 Task: Add a condition where "Hours since ticket status pending user verification Less than Forty" in pending tickets.
Action: Mouse moved to (113, 397)
Screenshot: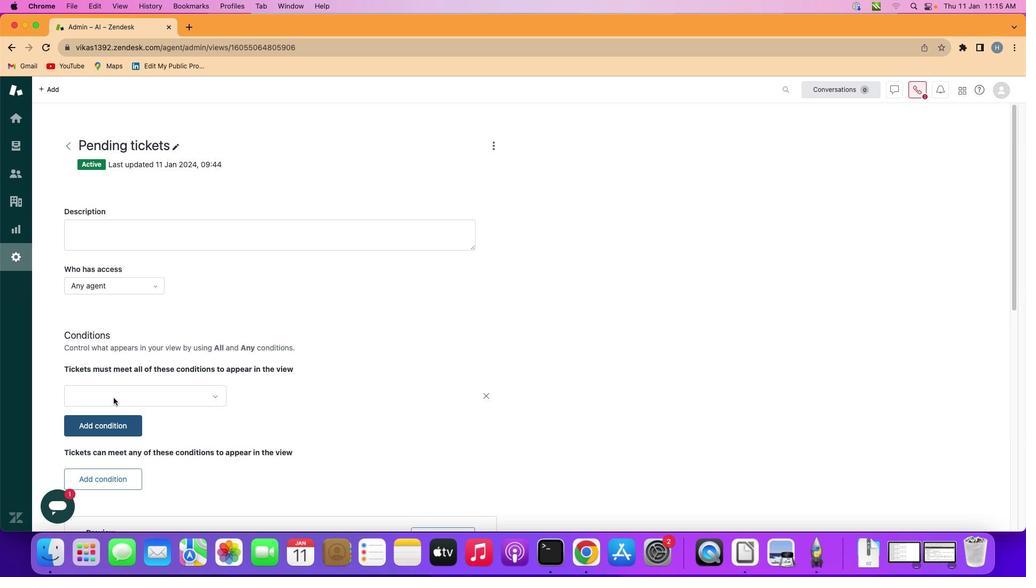 
Action: Mouse pressed left at (113, 397)
Screenshot: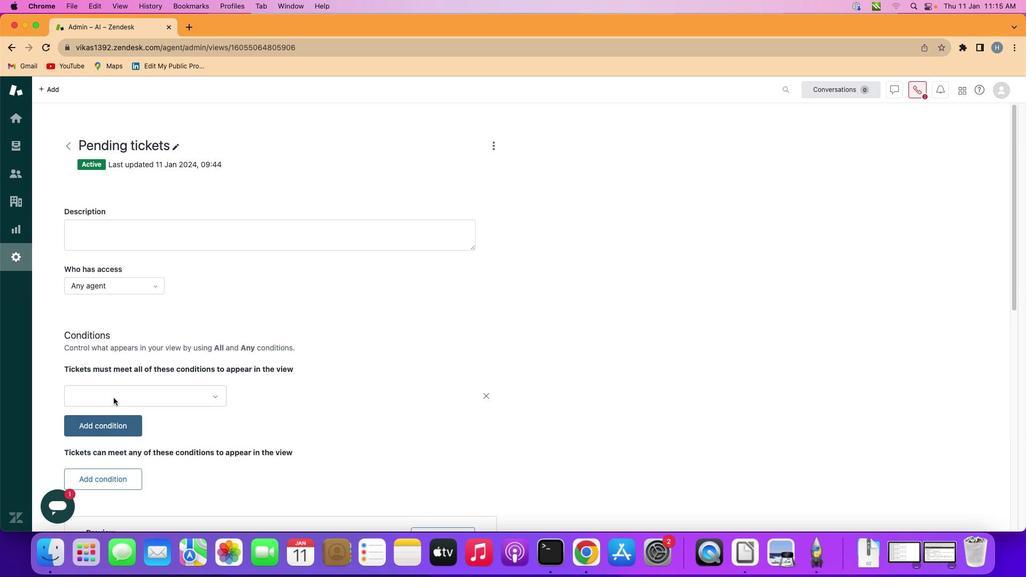 
Action: Mouse moved to (158, 396)
Screenshot: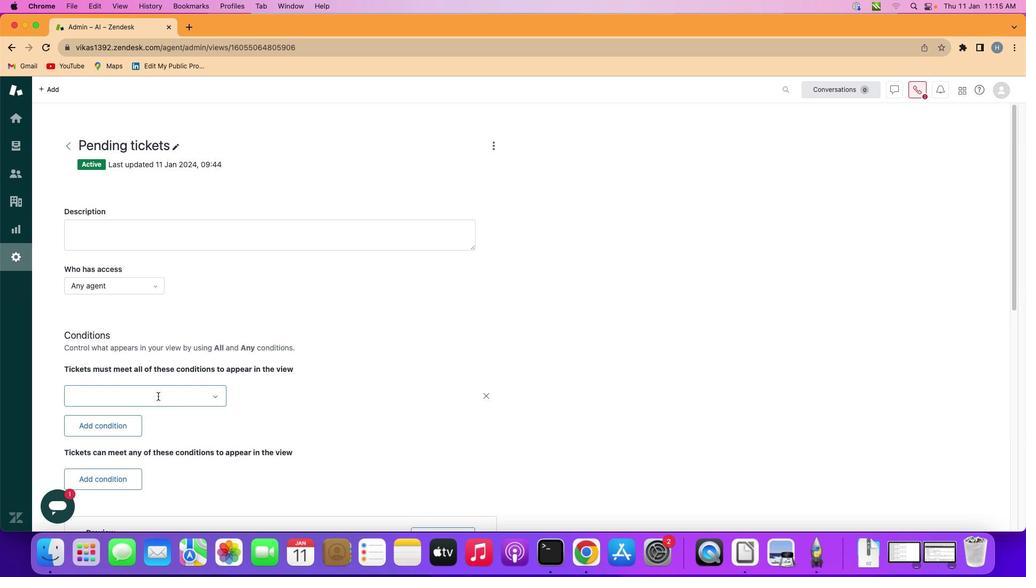 
Action: Mouse pressed left at (158, 396)
Screenshot: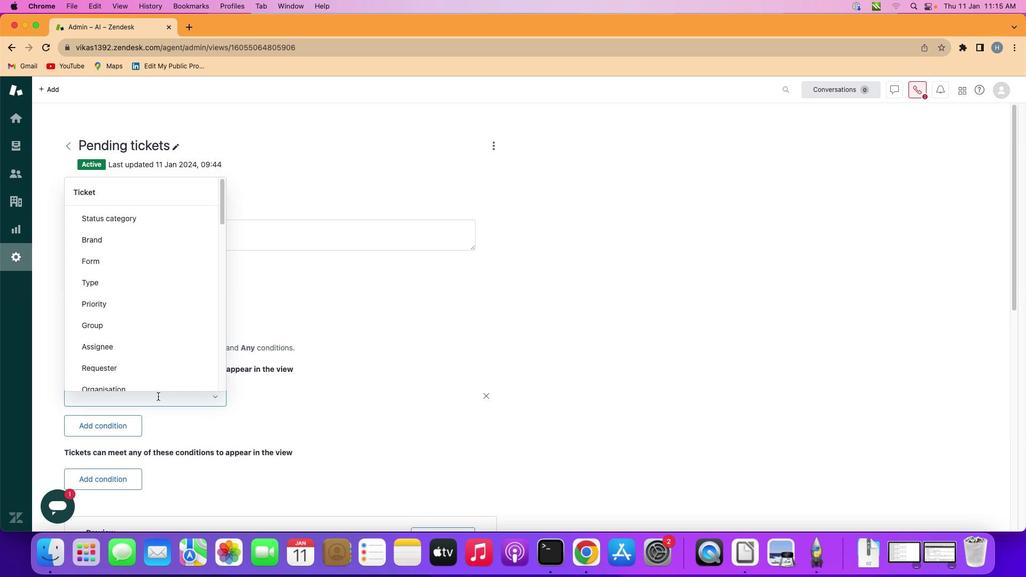 
Action: Mouse moved to (169, 297)
Screenshot: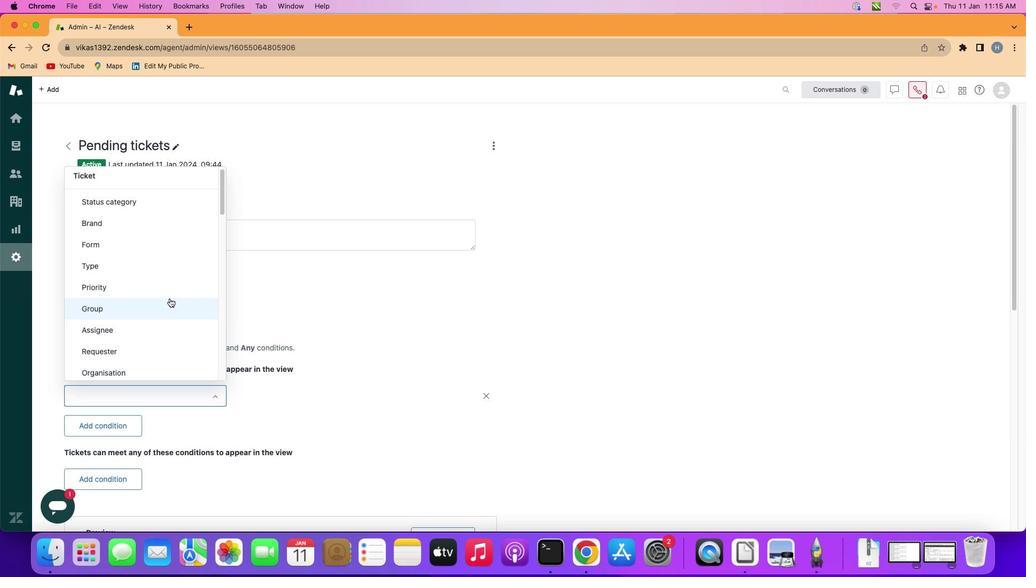 
Action: Mouse scrolled (169, 297) with delta (0, 0)
Screenshot: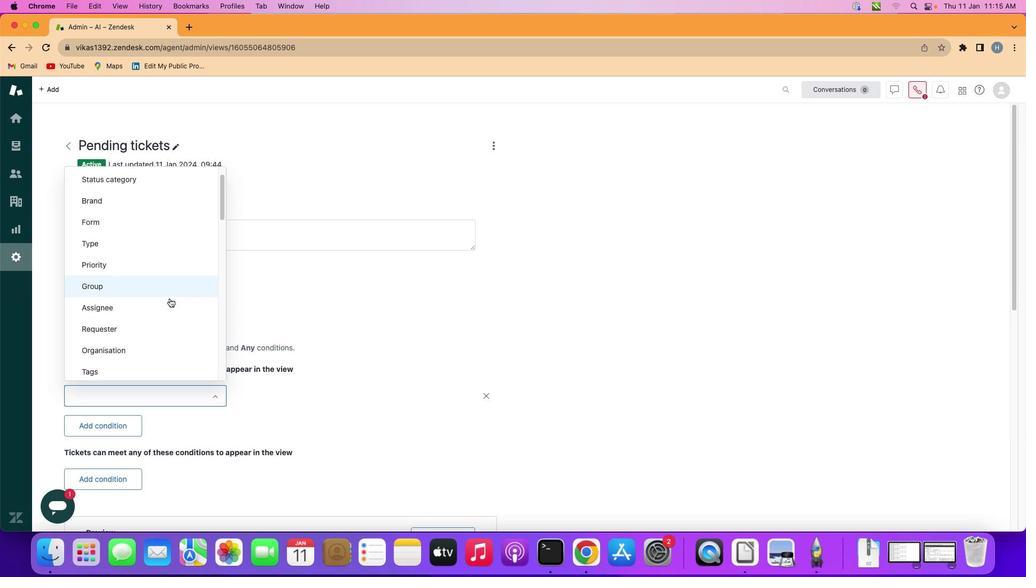 
Action: Mouse scrolled (169, 297) with delta (0, 0)
Screenshot: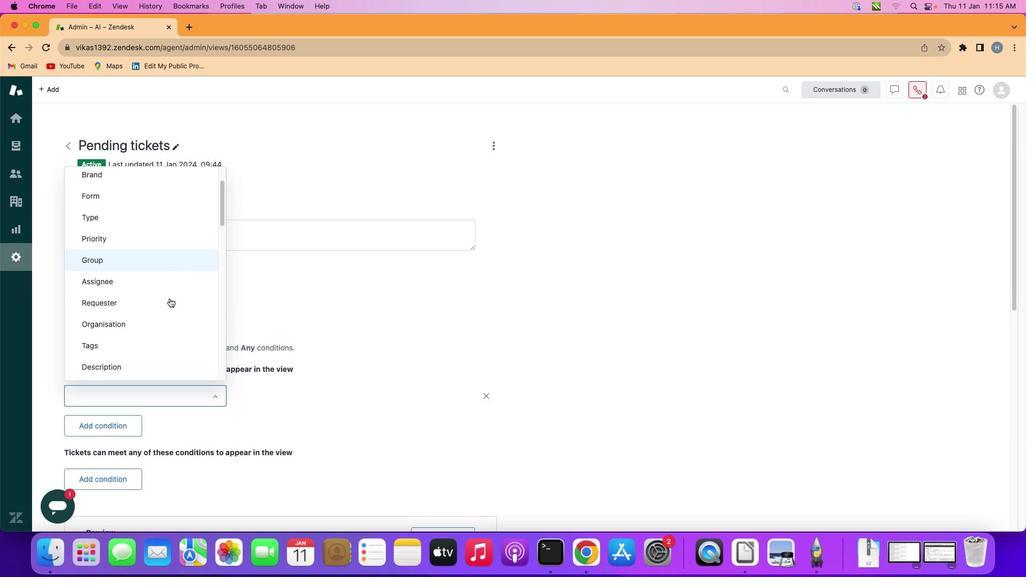 
Action: Mouse moved to (169, 298)
Screenshot: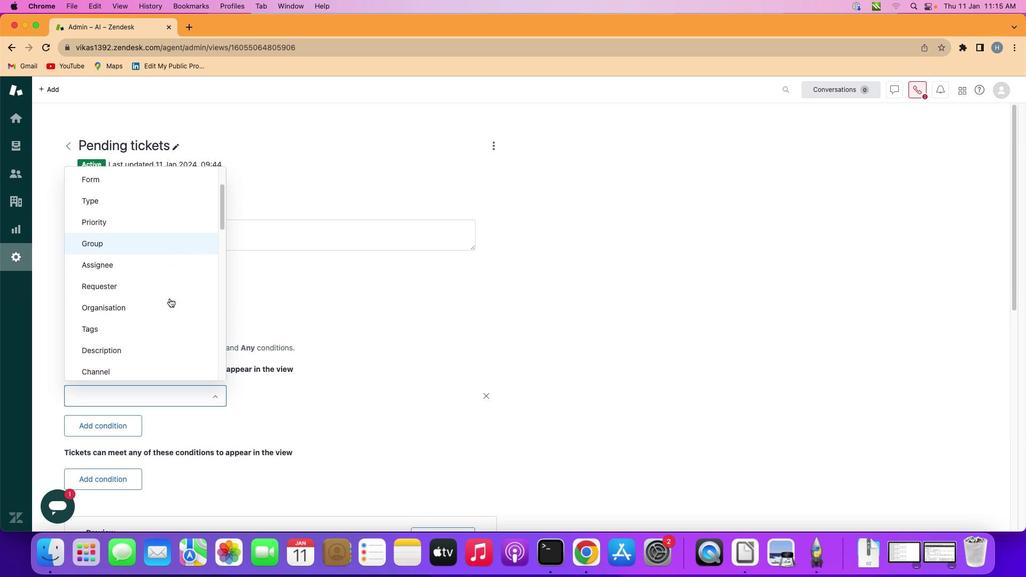 
Action: Mouse scrolled (169, 298) with delta (0, -1)
Screenshot: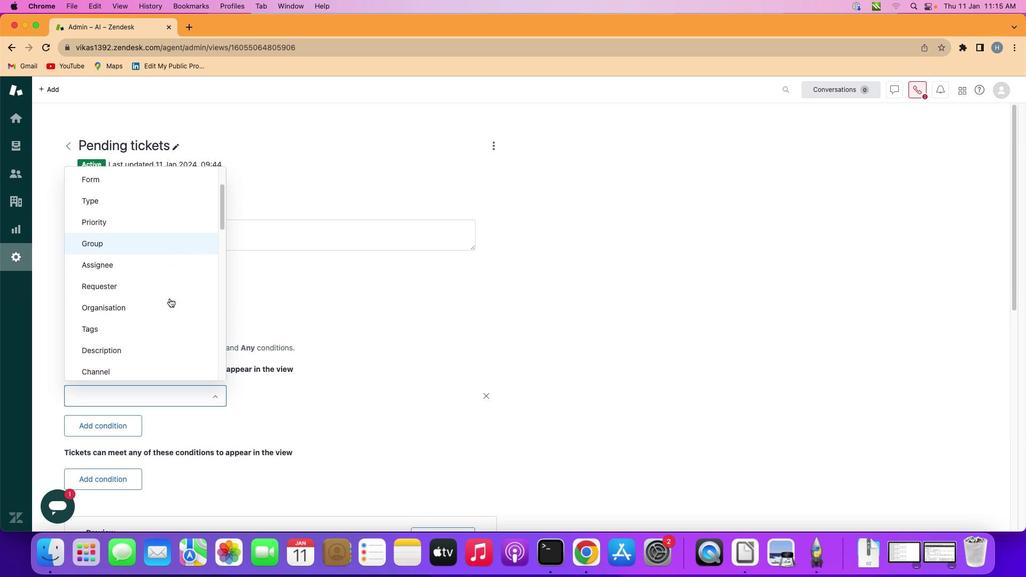 
Action: Mouse moved to (169, 298)
Screenshot: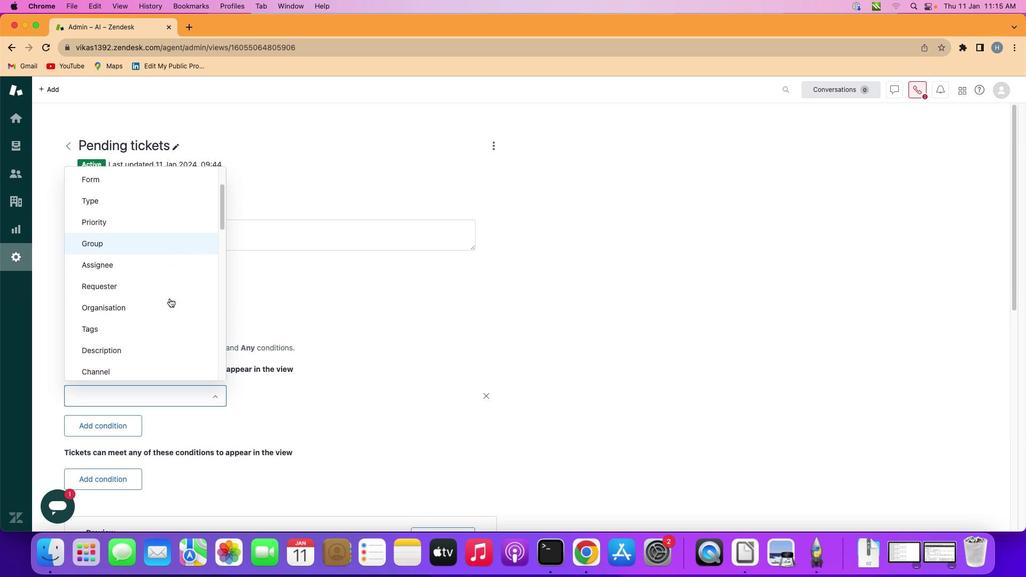 
Action: Mouse scrolled (169, 298) with delta (0, 2)
Screenshot: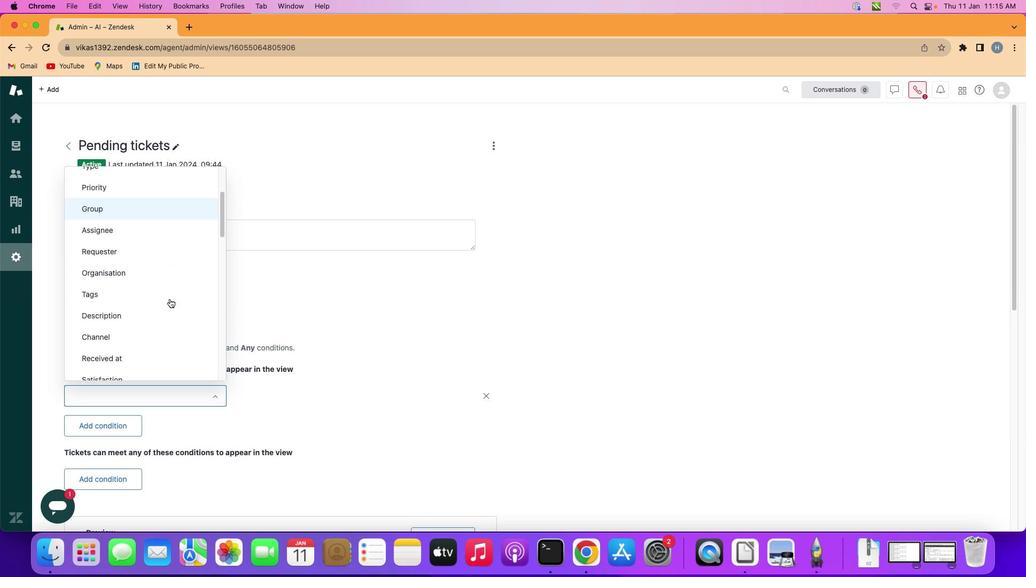 
Action: Mouse moved to (169, 298)
Screenshot: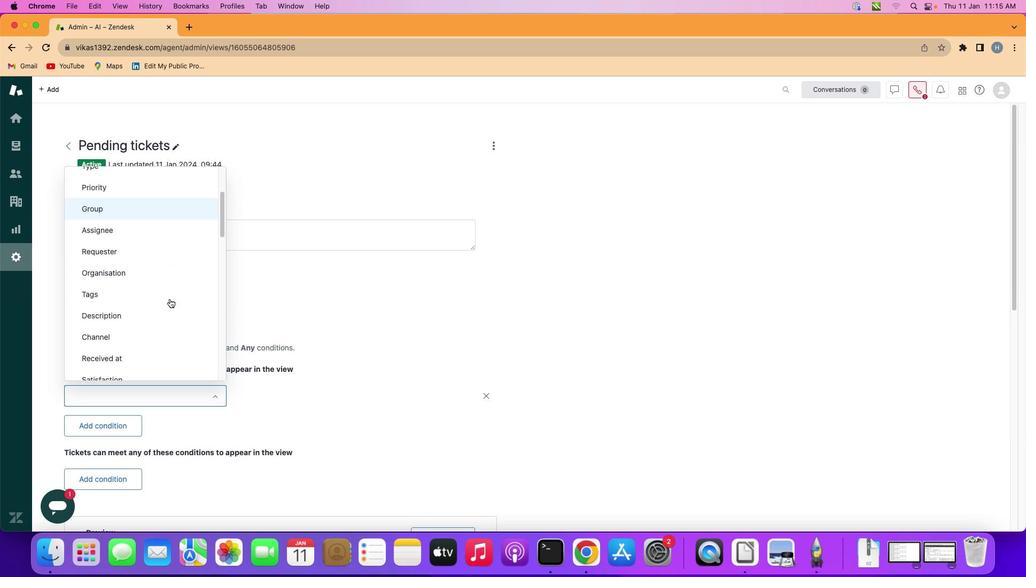 
Action: Mouse scrolled (169, 298) with delta (0, -1)
Screenshot: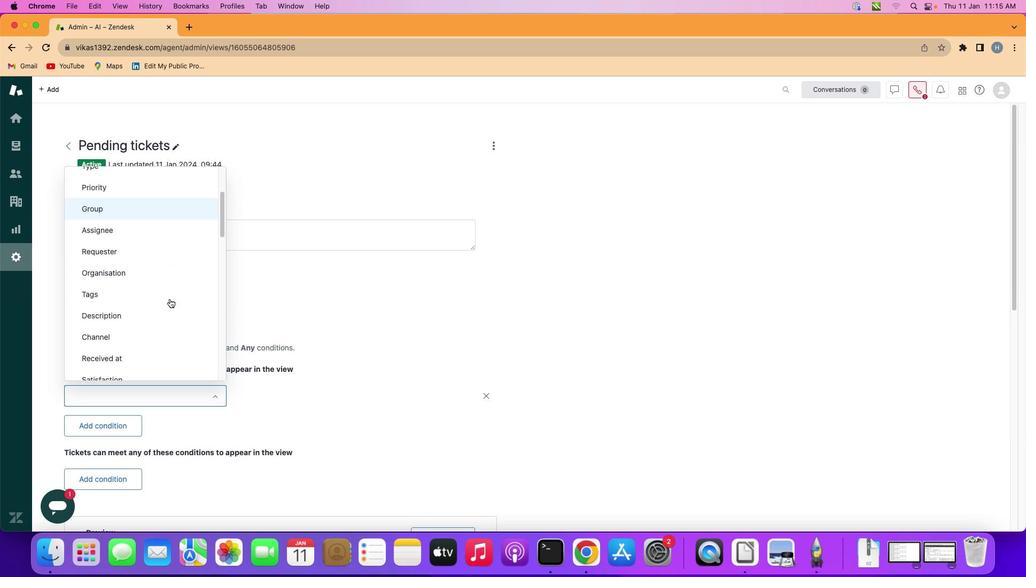 
Action: Mouse scrolled (169, 298) with delta (0, -1)
Screenshot: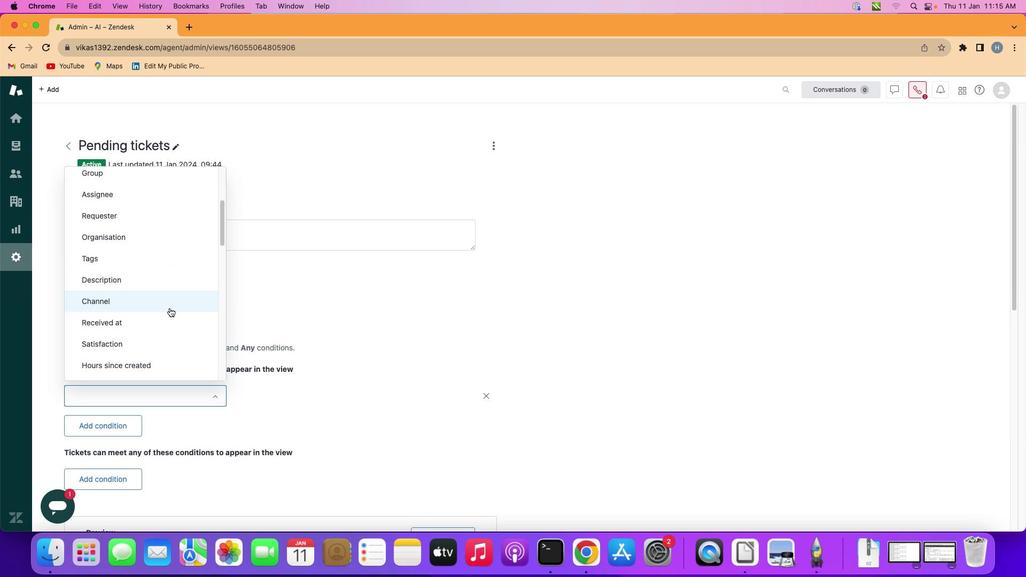 
Action: Mouse moved to (169, 310)
Screenshot: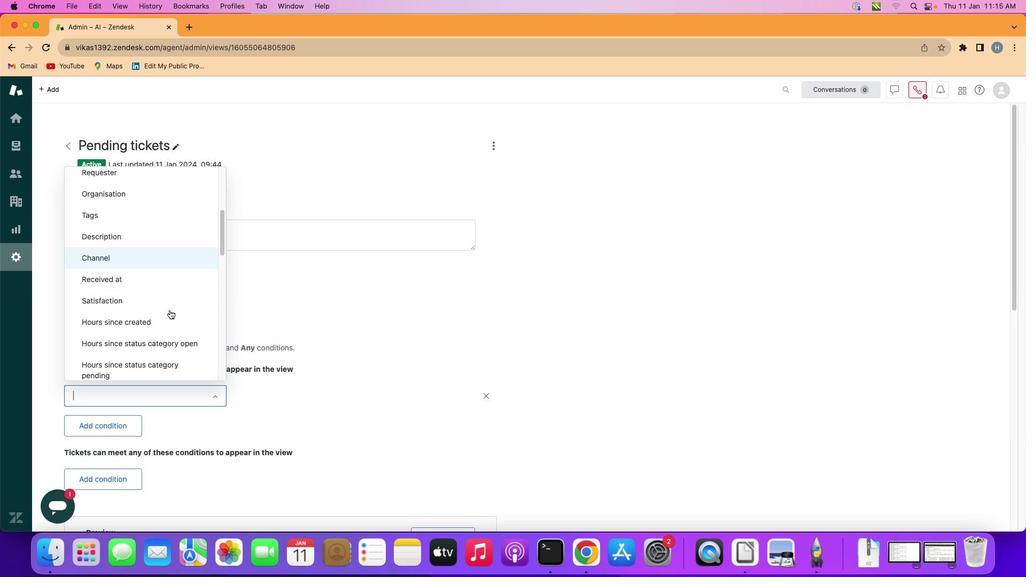 
Action: Mouse scrolled (169, 310) with delta (0, 0)
Screenshot: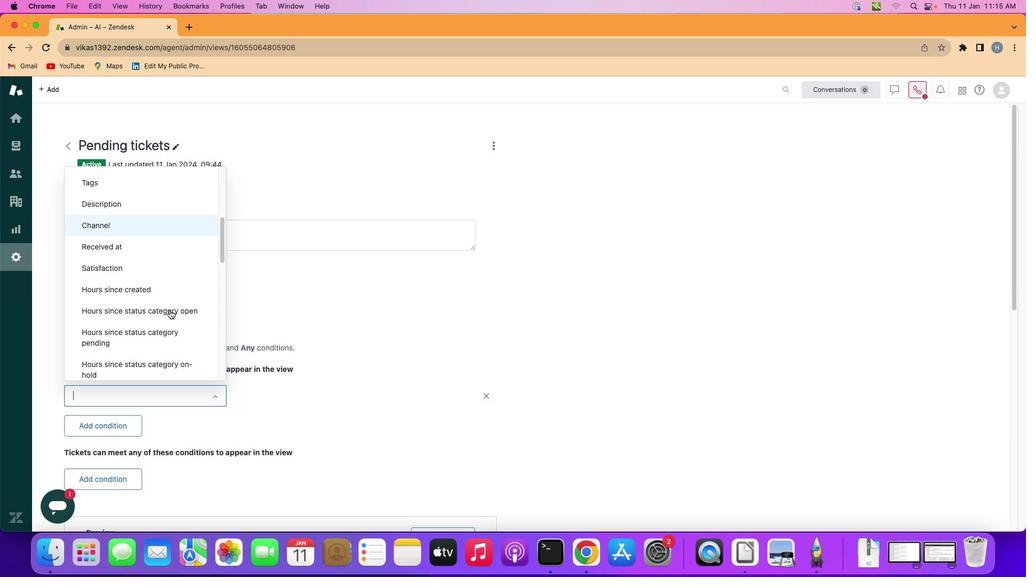 
Action: Mouse scrolled (169, 310) with delta (0, 0)
Screenshot: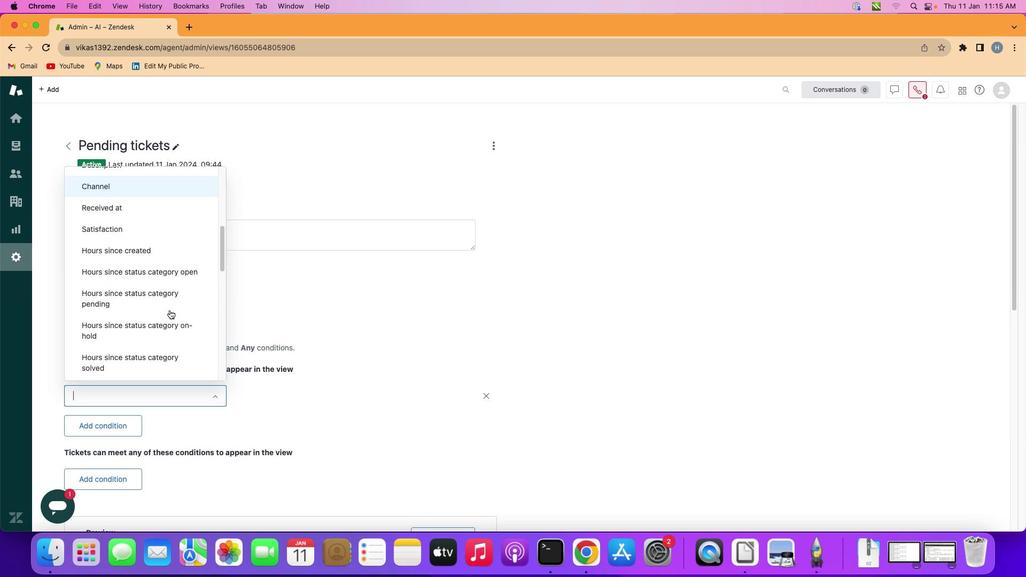 
Action: Mouse scrolled (169, 310) with delta (0, -1)
Screenshot: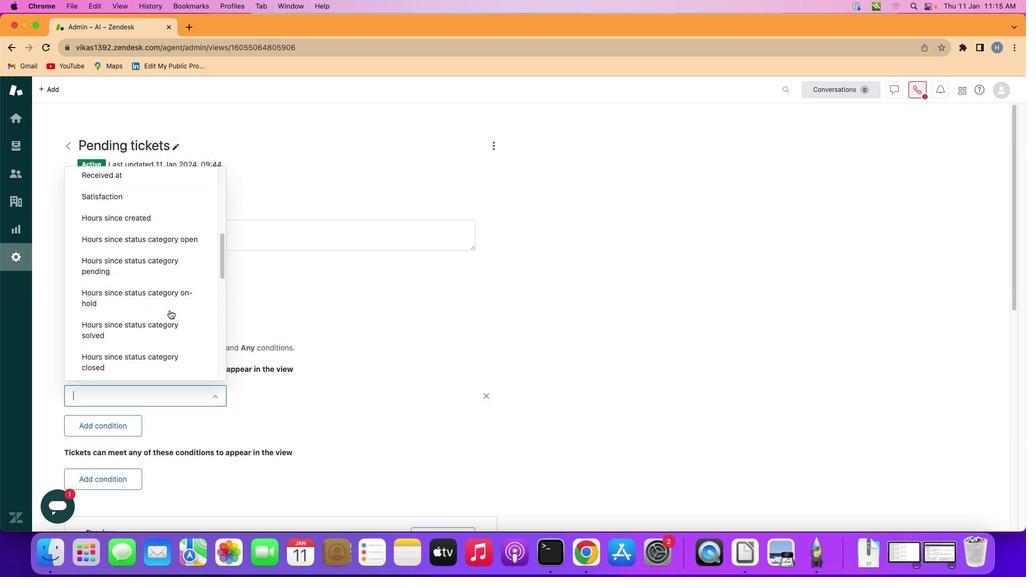 
Action: Mouse scrolled (169, 310) with delta (0, -1)
Screenshot: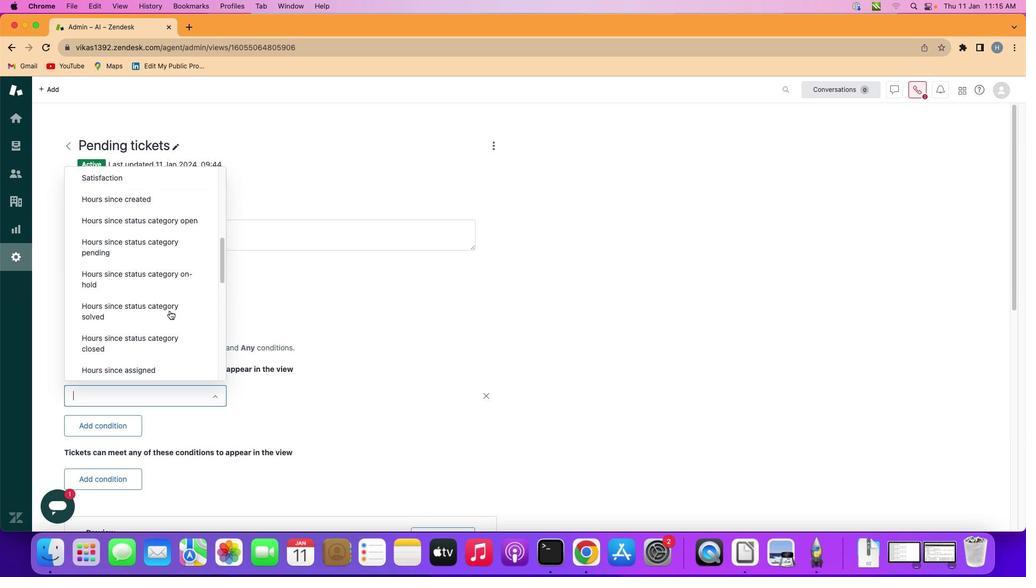 
Action: Mouse moved to (170, 310)
Screenshot: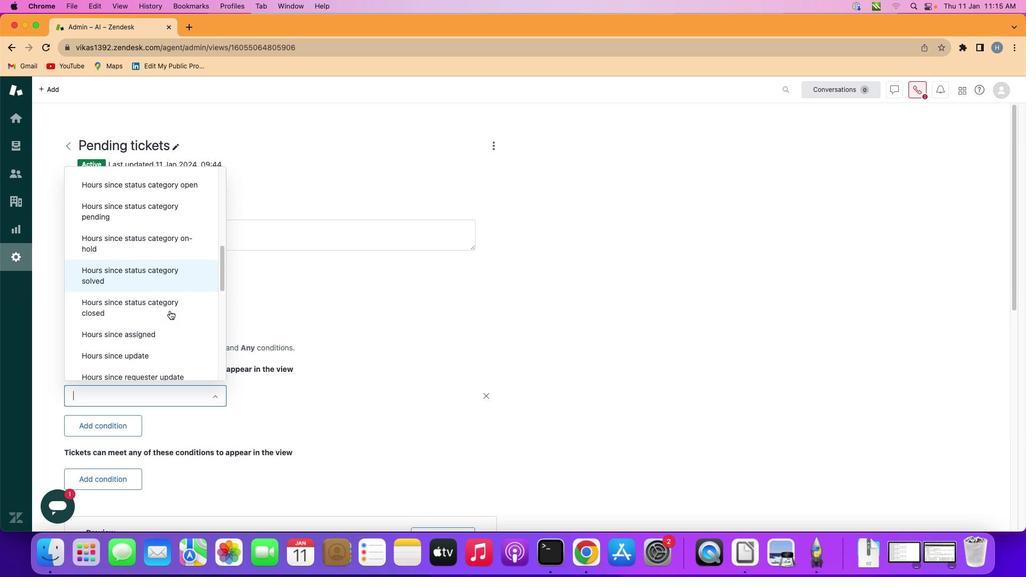 
Action: Mouse scrolled (170, 310) with delta (0, 0)
Screenshot: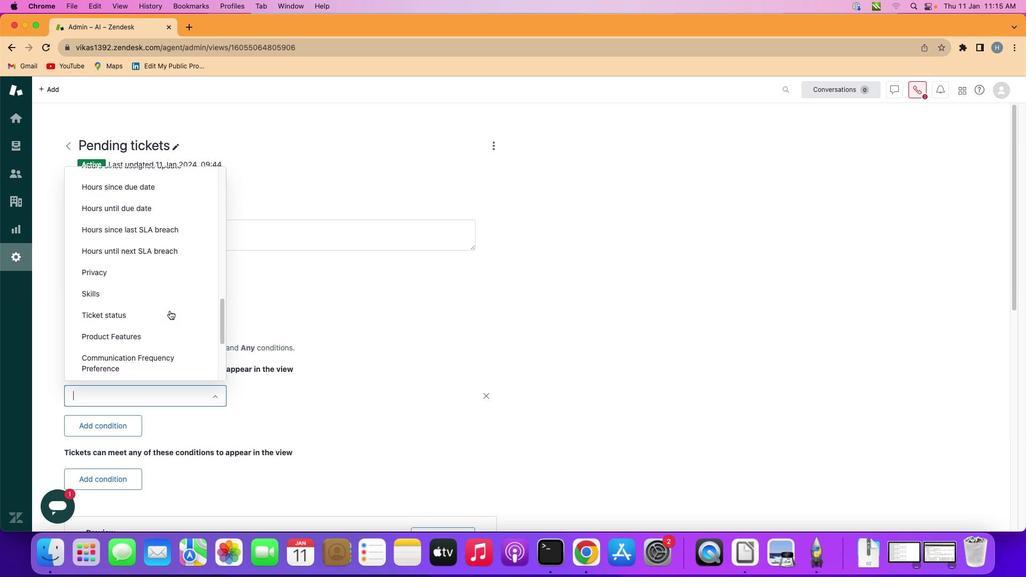 
Action: Mouse scrolled (170, 310) with delta (0, 0)
Screenshot: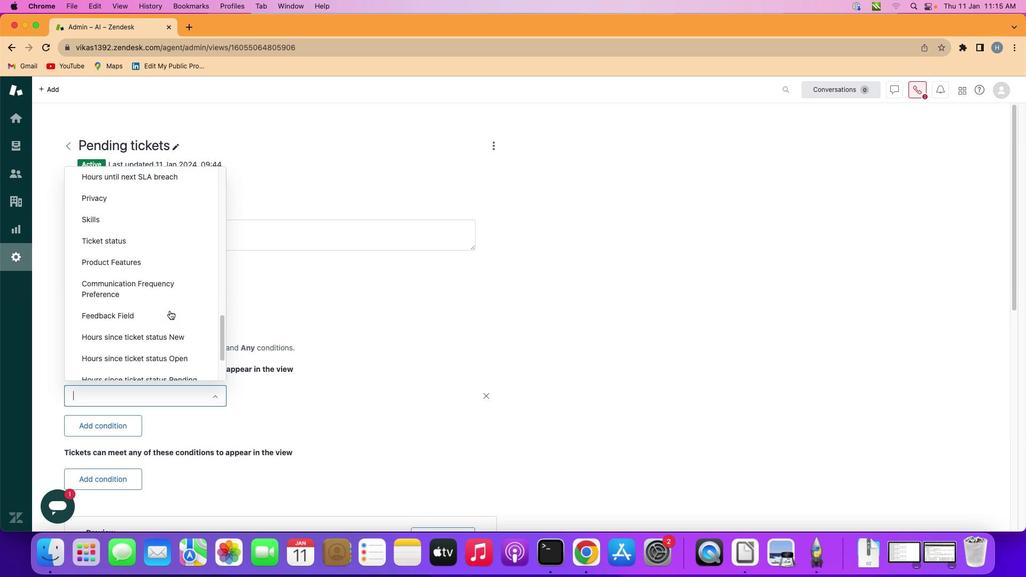 
Action: Mouse scrolled (170, 310) with delta (0, -1)
Screenshot: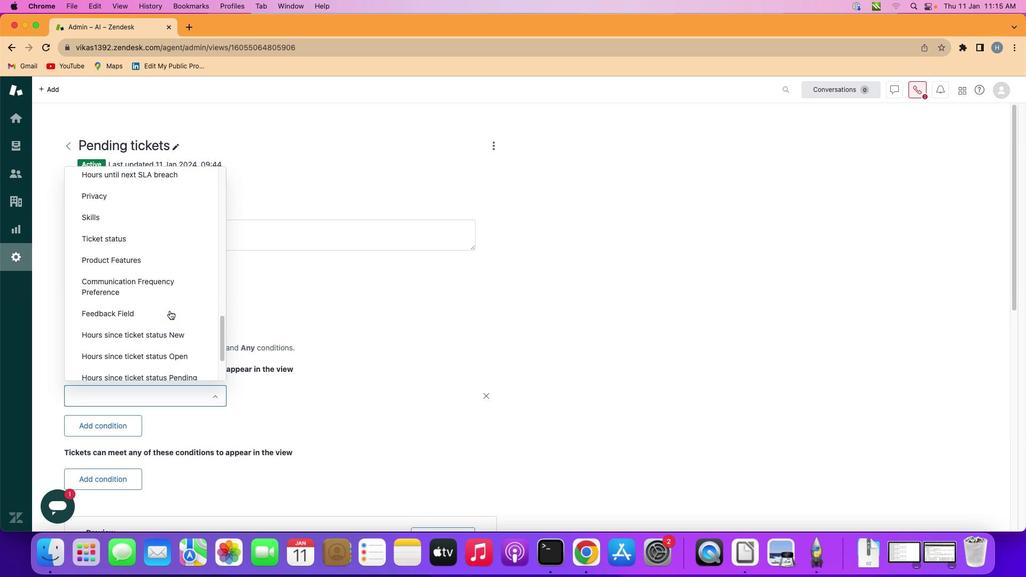 
Action: Mouse scrolled (170, 310) with delta (0, -2)
Screenshot: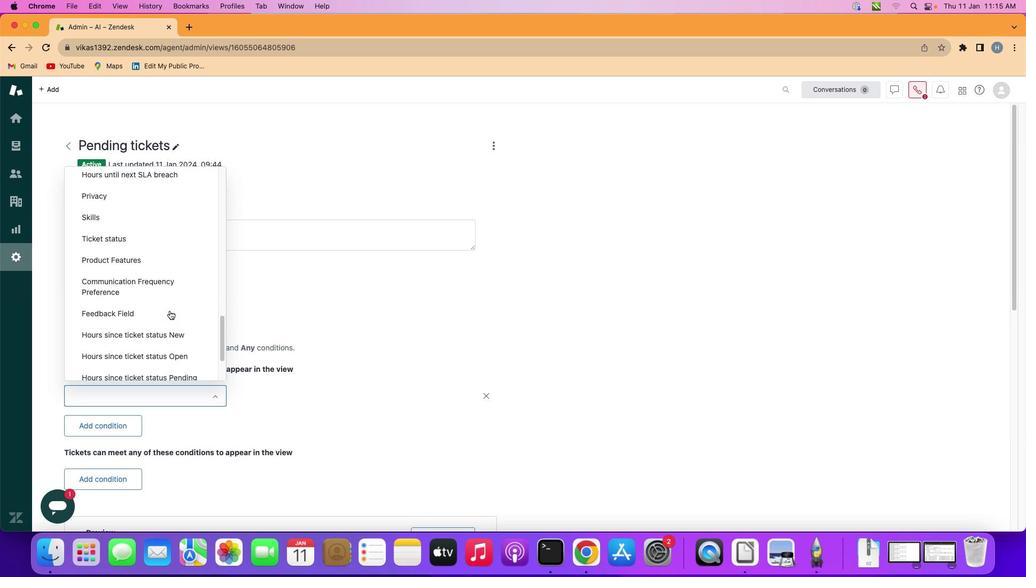 
Action: Mouse scrolled (170, 310) with delta (0, -2)
Screenshot: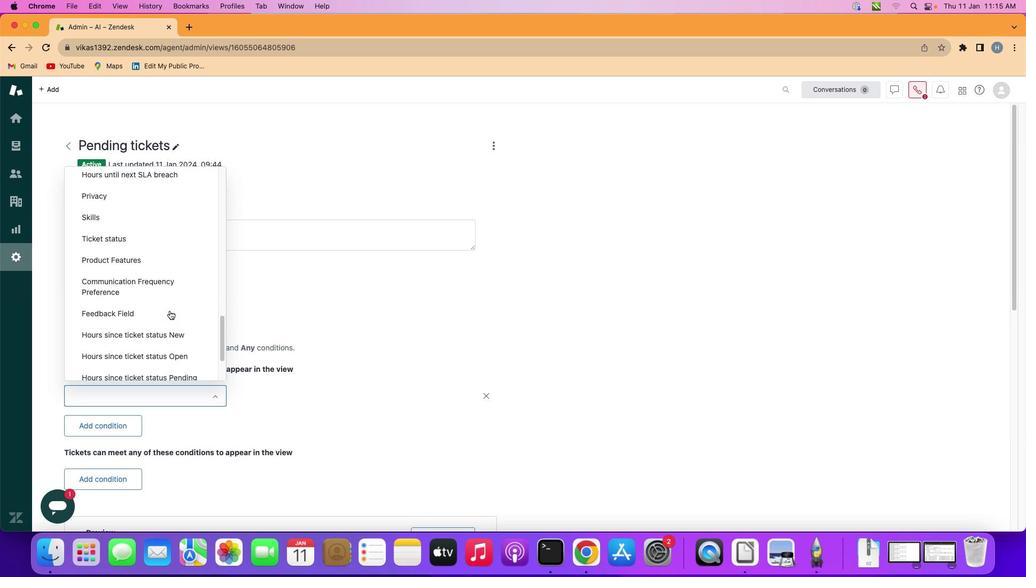 
Action: Mouse scrolled (170, 310) with delta (0, 0)
Screenshot: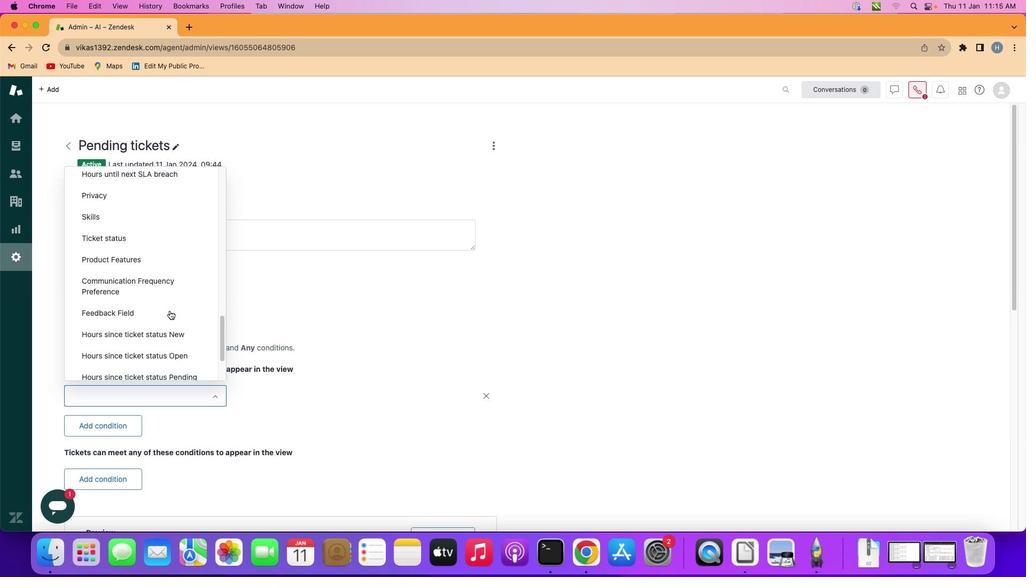 
Action: Mouse scrolled (170, 310) with delta (0, 0)
Screenshot: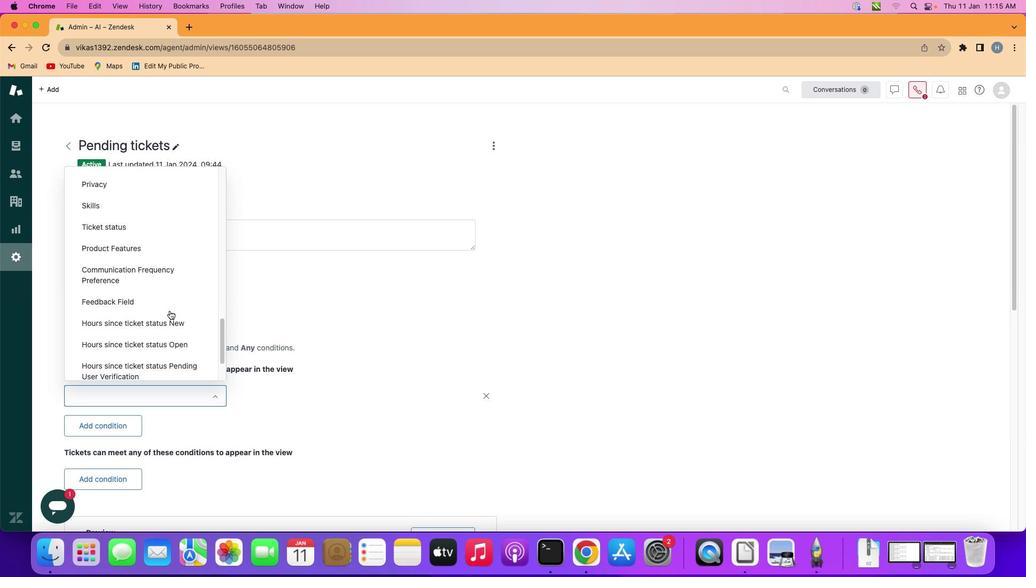 
Action: Mouse scrolled (170, 310) with delta (0, 2)
Screenshot: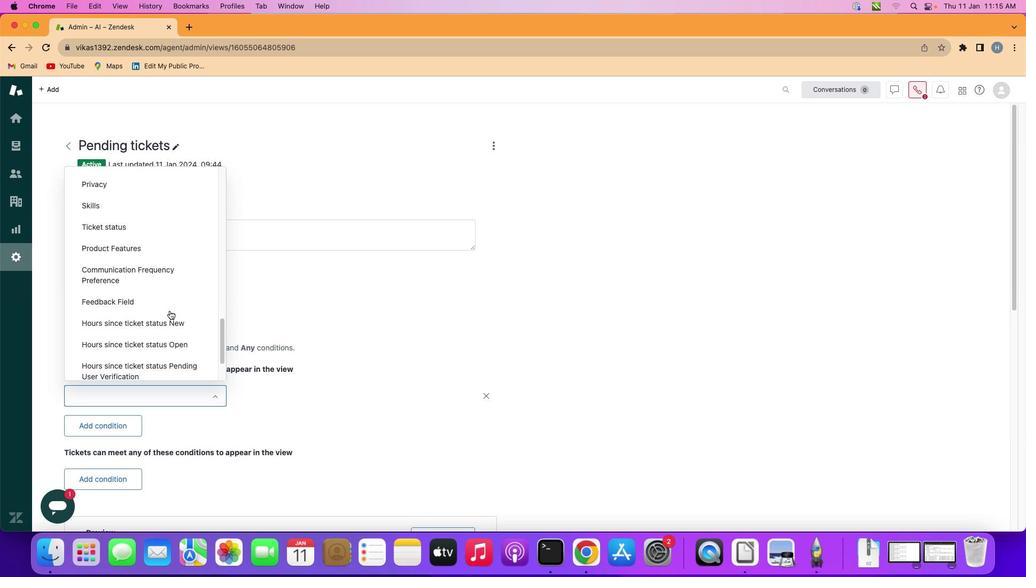 
Action: Mouse scrolled (170, 310) with delta (0, -1)
Screenshot: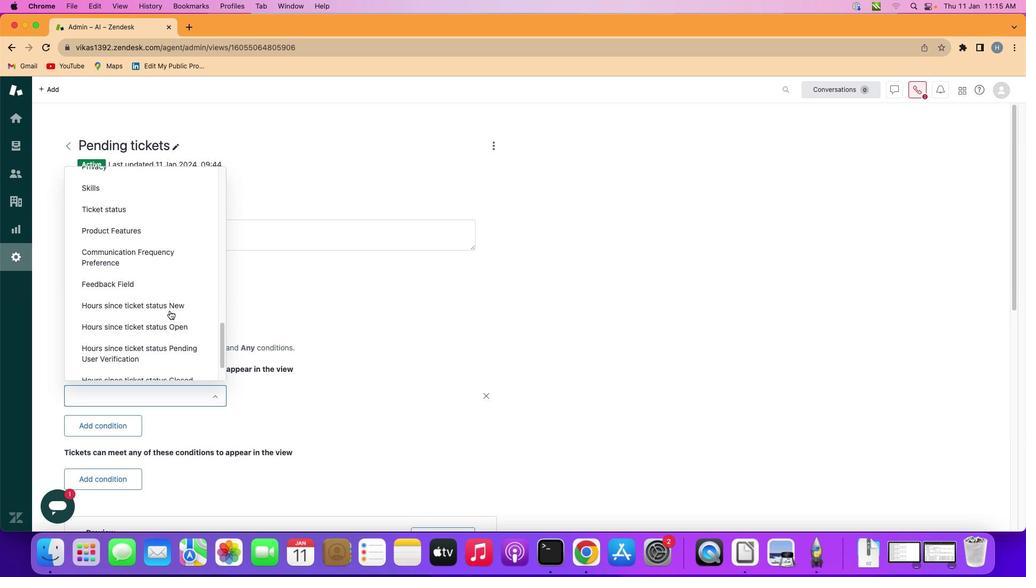 
Action: Mouse scrolled (170, 310) with delta (0, -1)
Screenshot: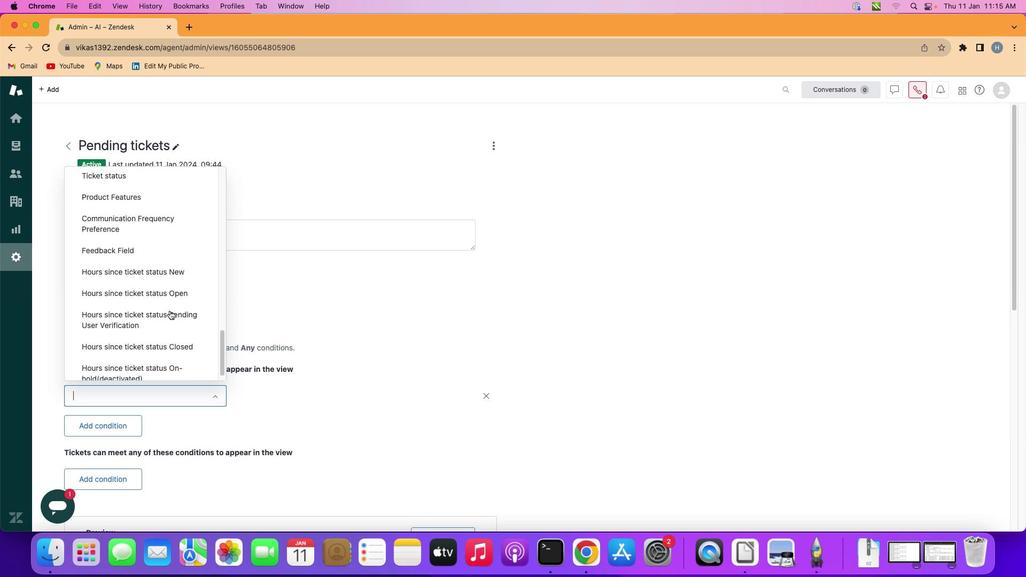 
Action: Mouse scrolled (170, 310) with delta (0, 0)
Screenshot: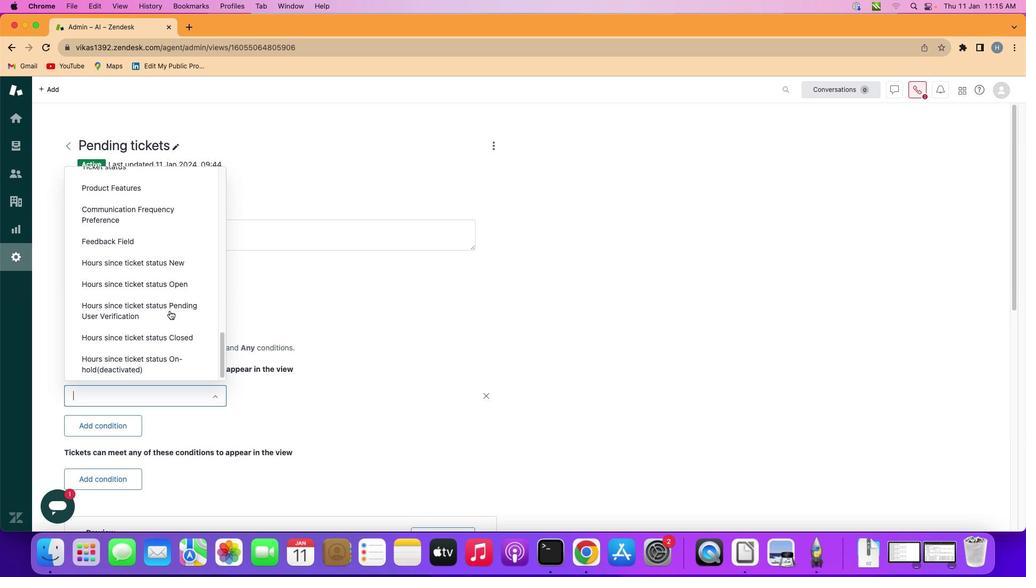 
Action: Mouse scrolled (170, 310) with delta (0, -1)
Screenshot: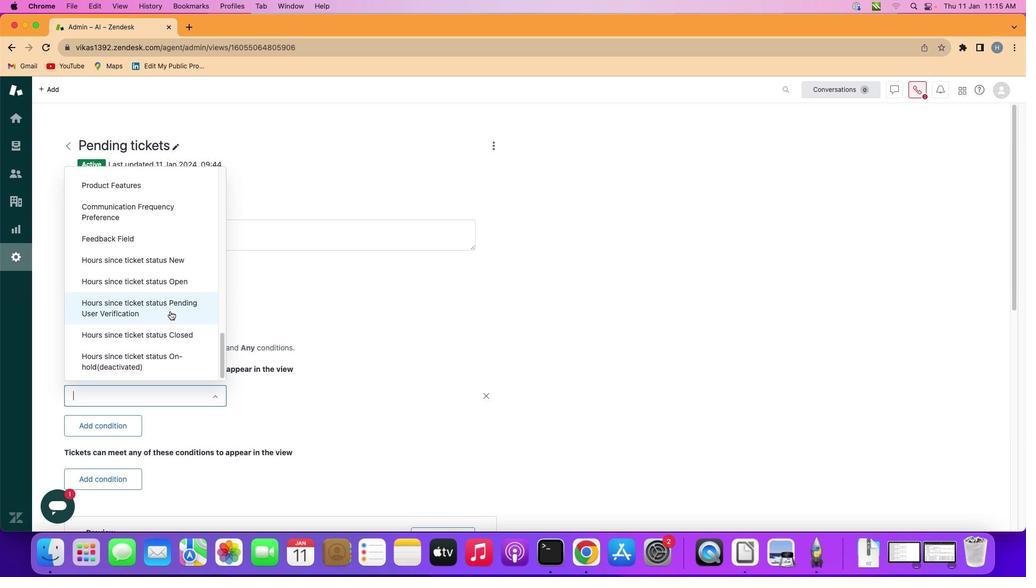 
Action: Mouse moved to (182, 304)
Screenshot: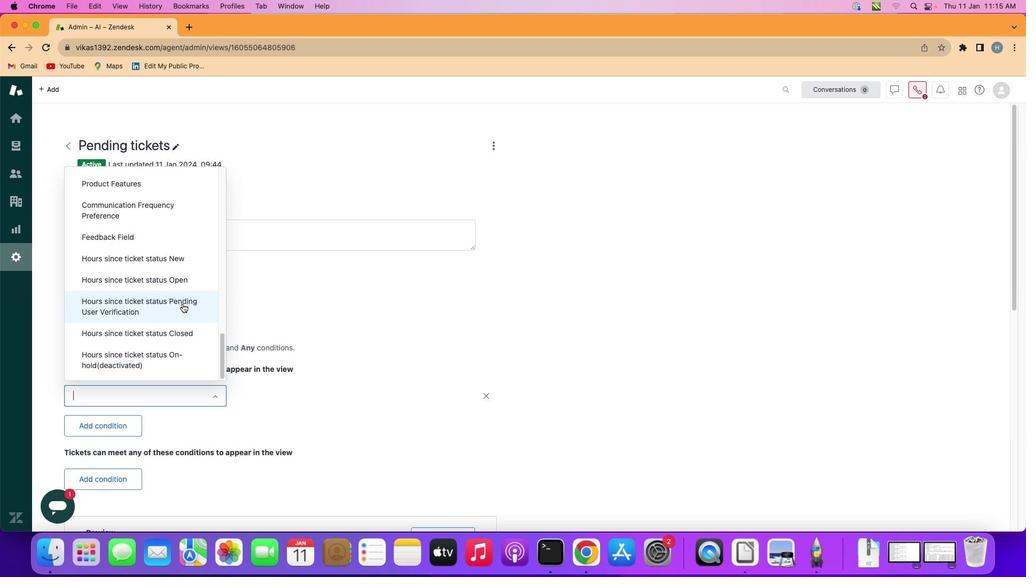 
Action: Mouse scrolled (182, 304) with delta (0, 0)
Screenshot: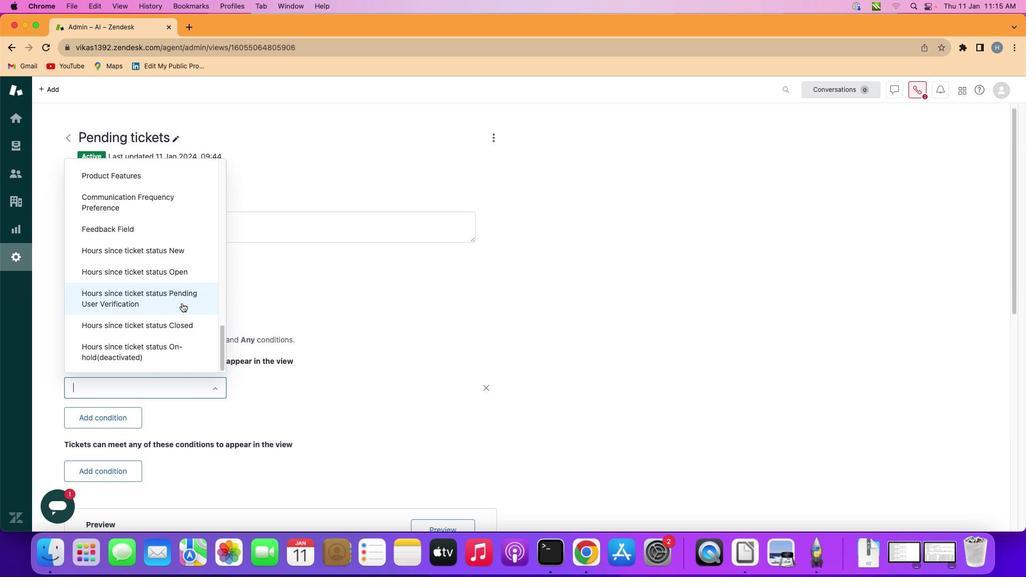 
Action: Mouse scrolled (182, 304) with delta (0, 0)
Screenshot: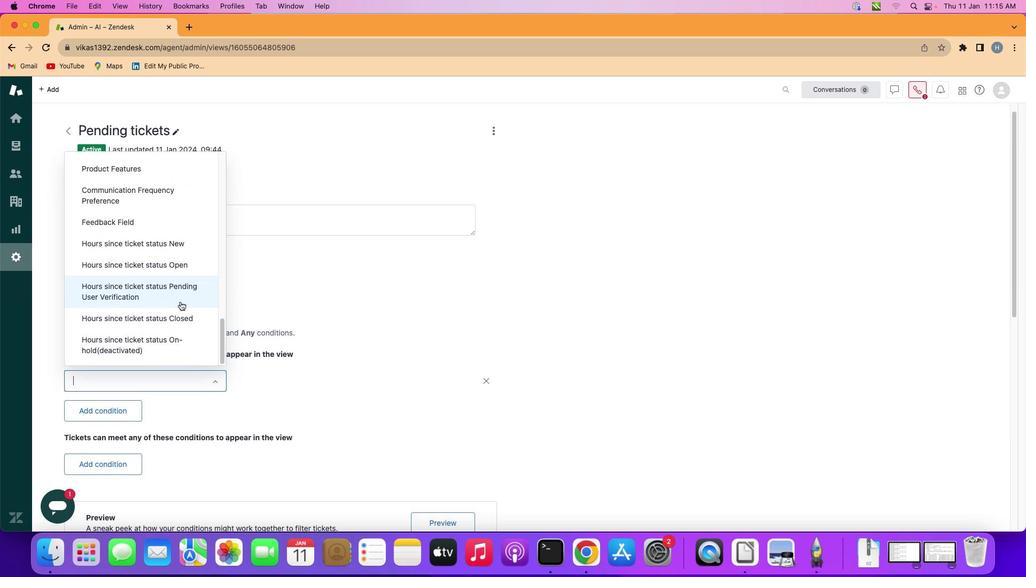 
Action: Mouse moved to (177, 287)
Screenshot: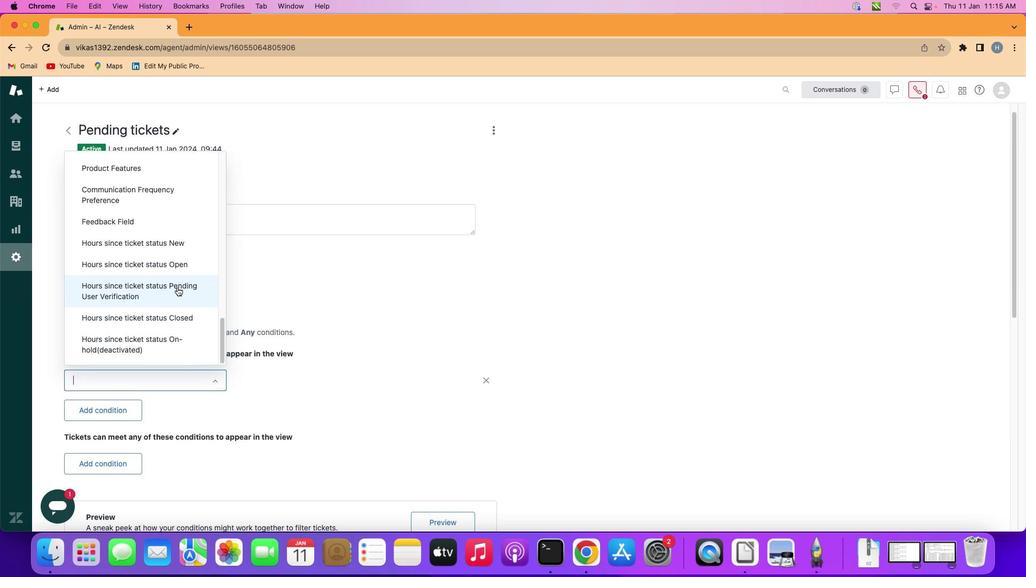 
Action: Mouse scrolled (177, 287) with delta (0, 0)
Screenshot: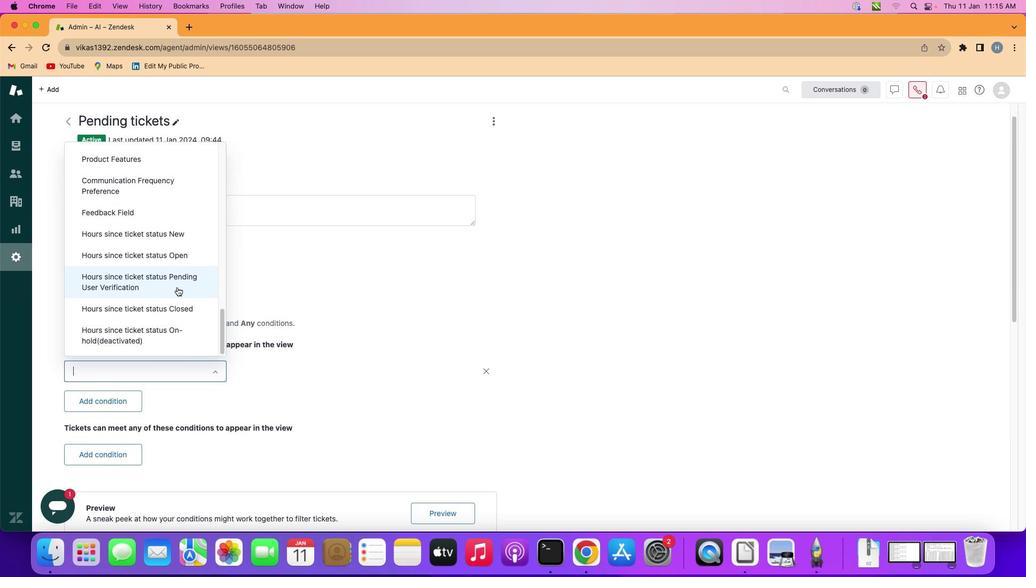 
Action: Mouse scrolled (177, 287) with delta (0, 0)
Screenshot: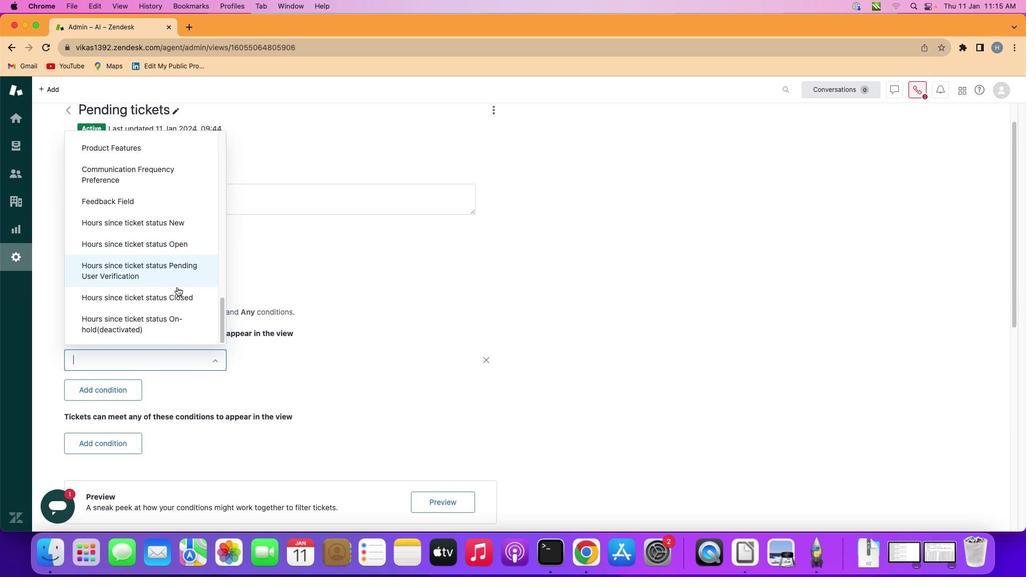 
Action: Mouse scrolled (177, 287) with delta (0, 0)
Screenshot: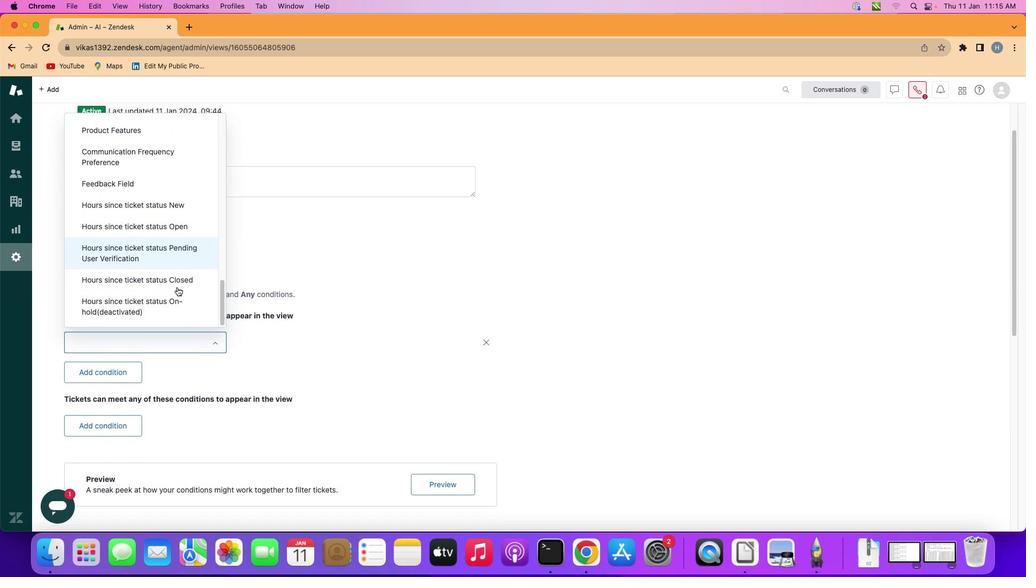 
Action: Mouse moved to (181, 255)
Screenshot: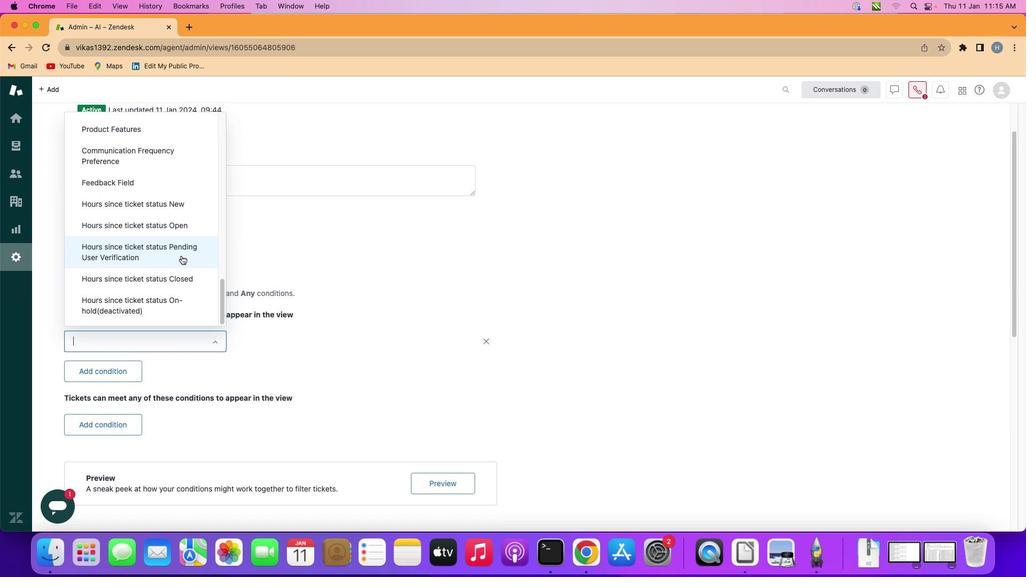 
Action: Mouse pressed left at (181, 255)
Screenshot: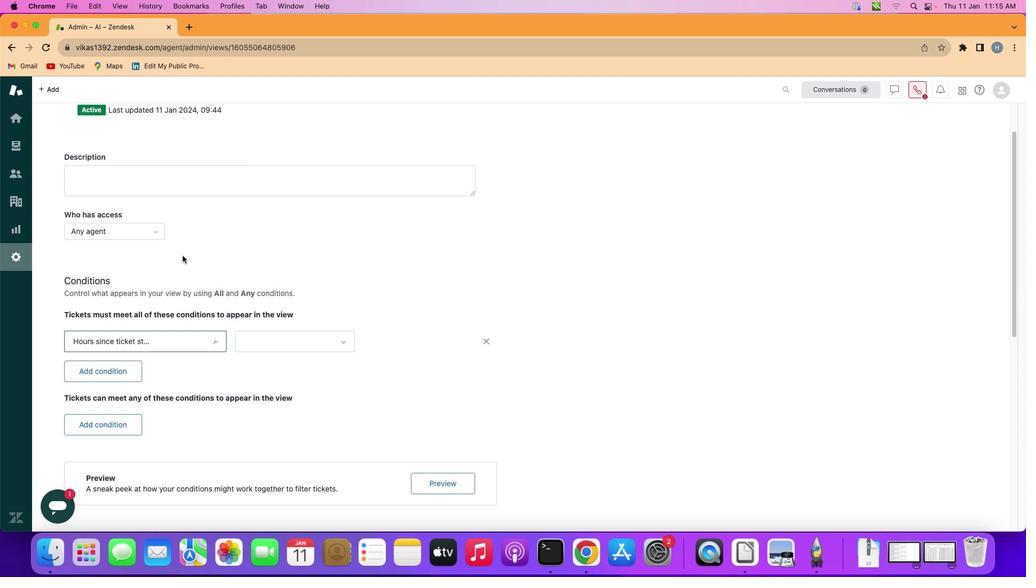 
Action: Mouse moved to (311, 341)
Screenshot: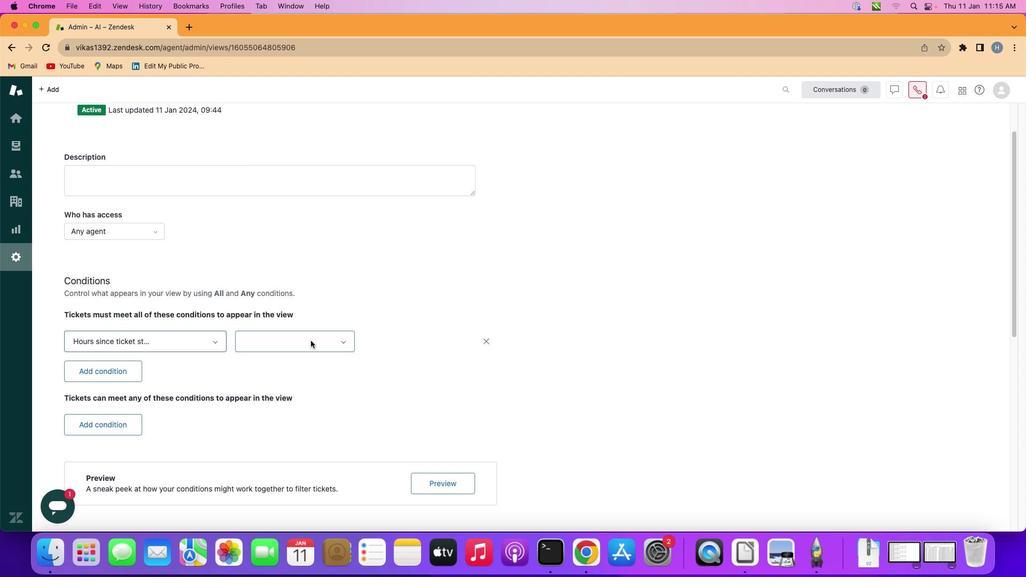 
Action: Mouse pressed left at (311, 341)
Screenshot: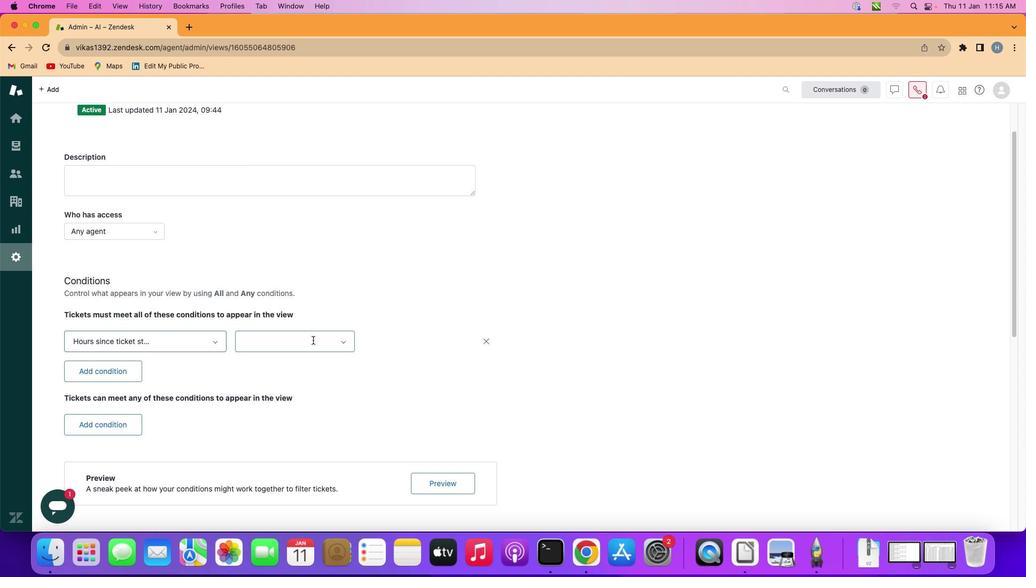 
Action: Mouse moved to (311, 372)
Screenshot: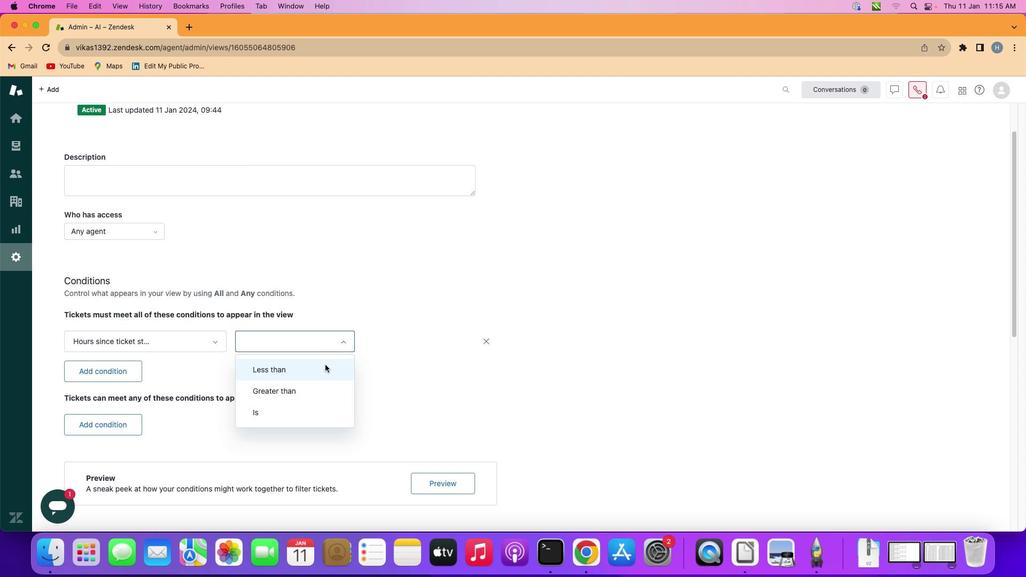 
Action: Mouse pressed left at (311, 372)
Screenshot: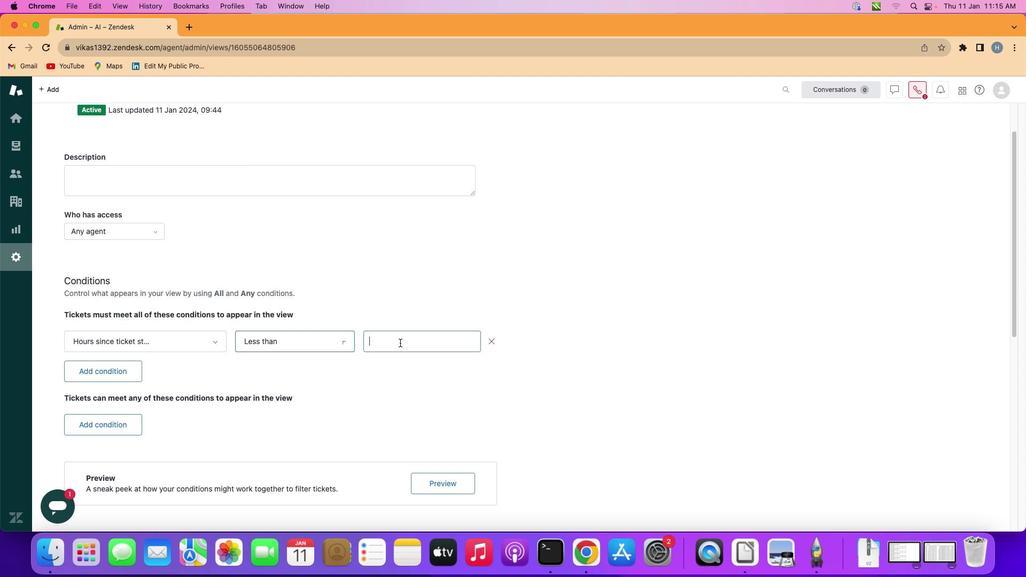 
Action: Mouse moved to (408, 341)
Screenshot: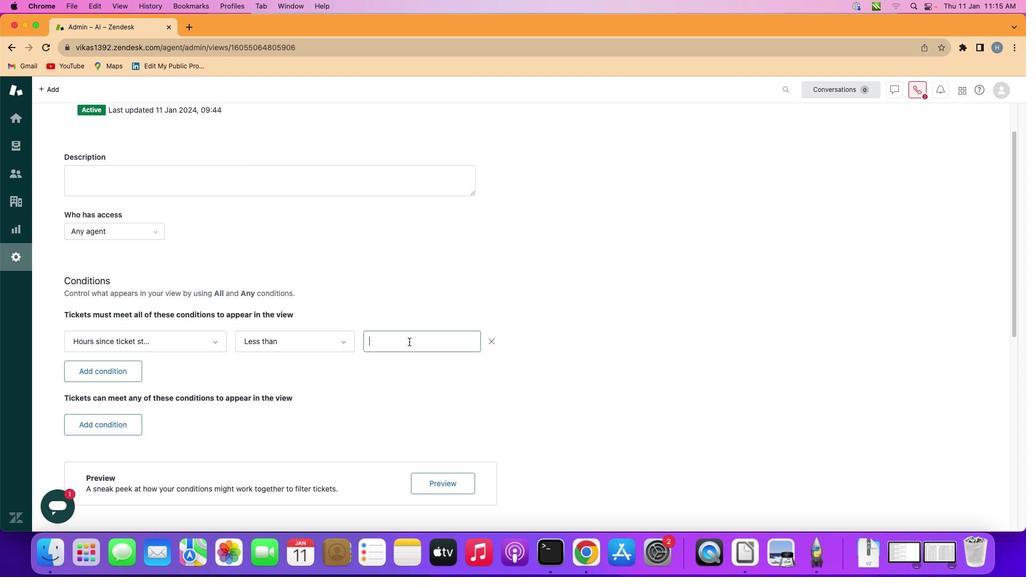 
Action: Mouse pressed left at (408, 341)
Screenshot: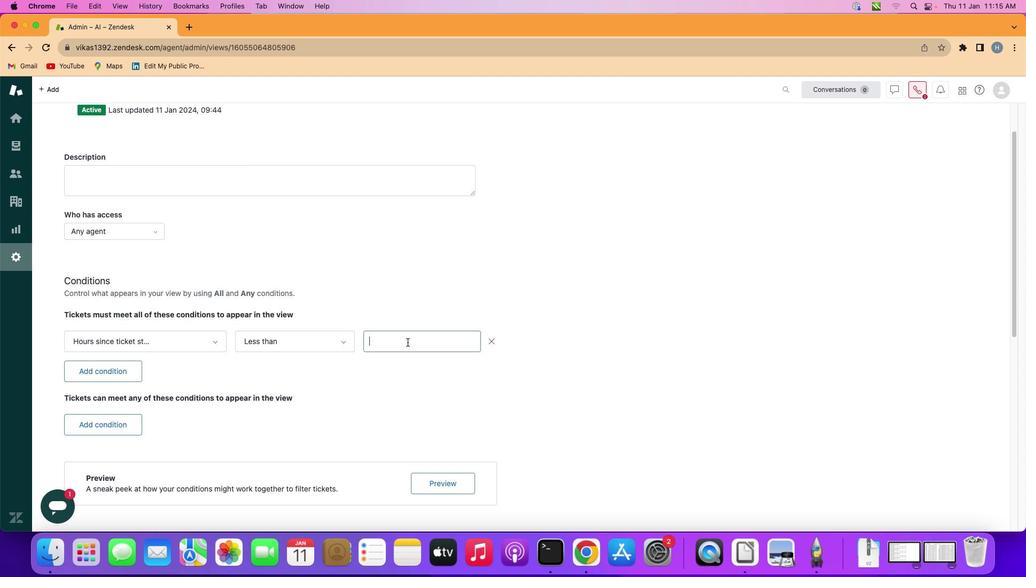 
Action: Mouse moved to (386, 351)
Screenshot: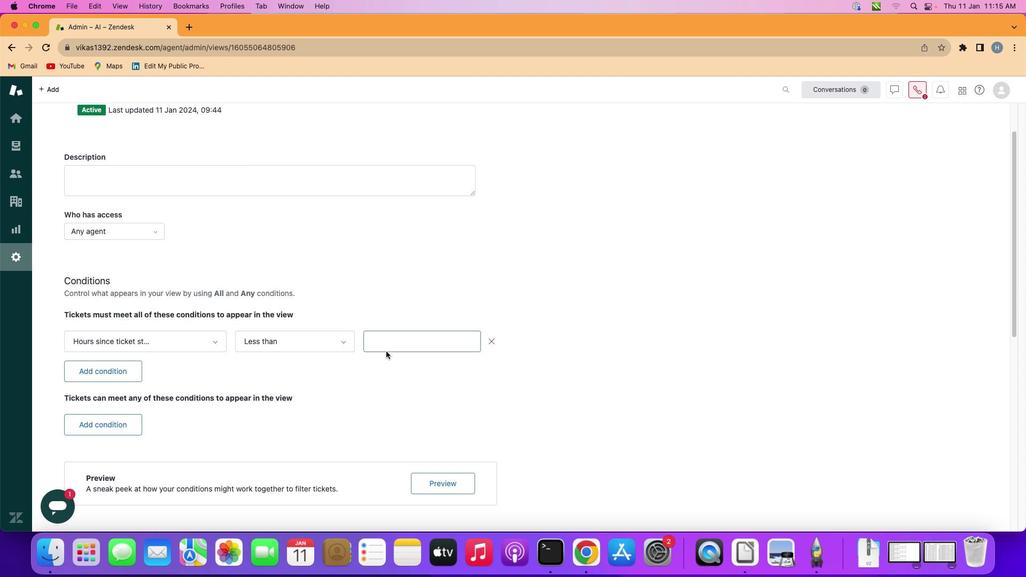 
Action: Key pressed Key.shift
Screenshot: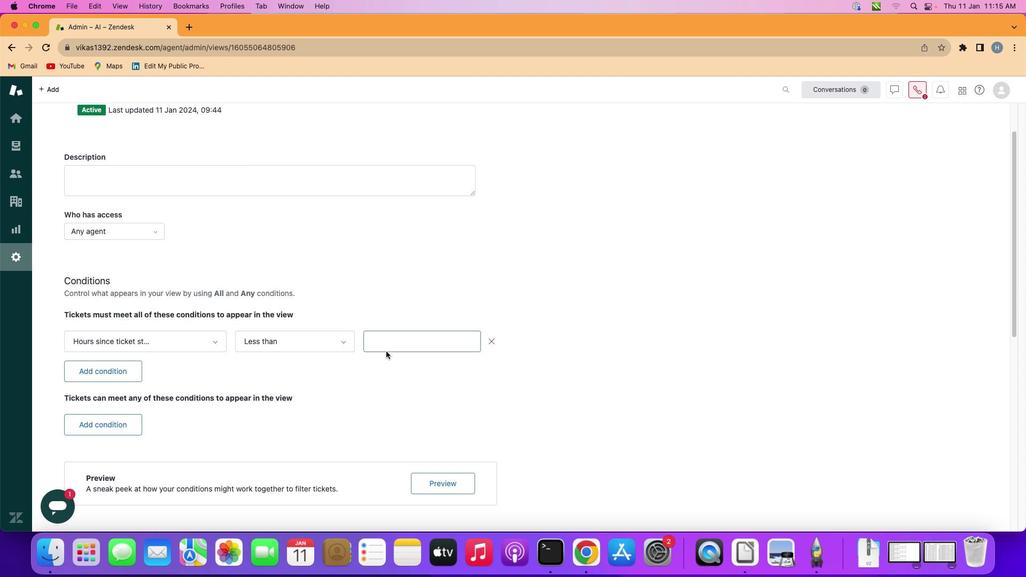 
Action: Mouse moved to (386, 351)
Screenshot: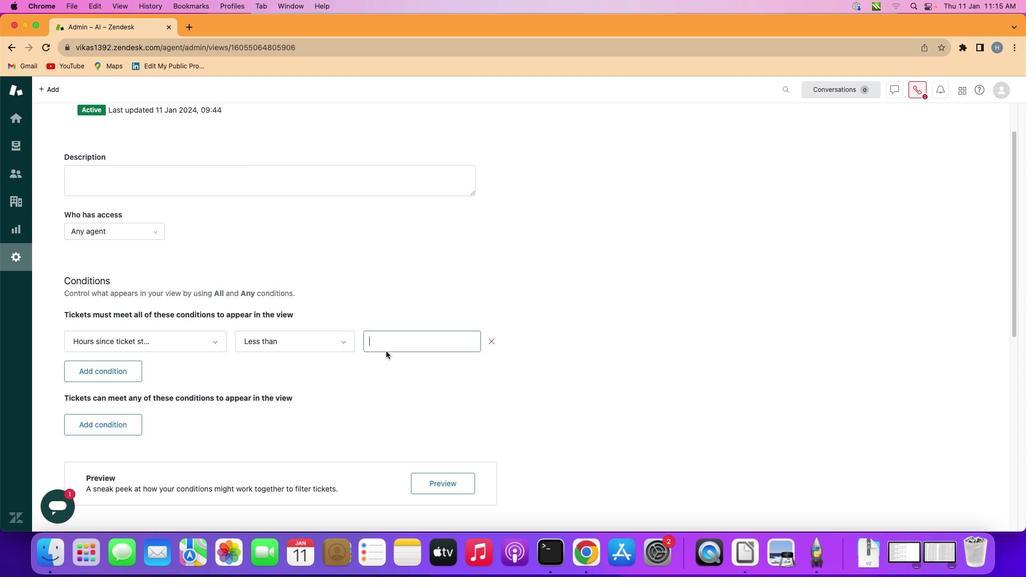 
Action: Key pressed 'F''o''r''t''y'
Screenshot: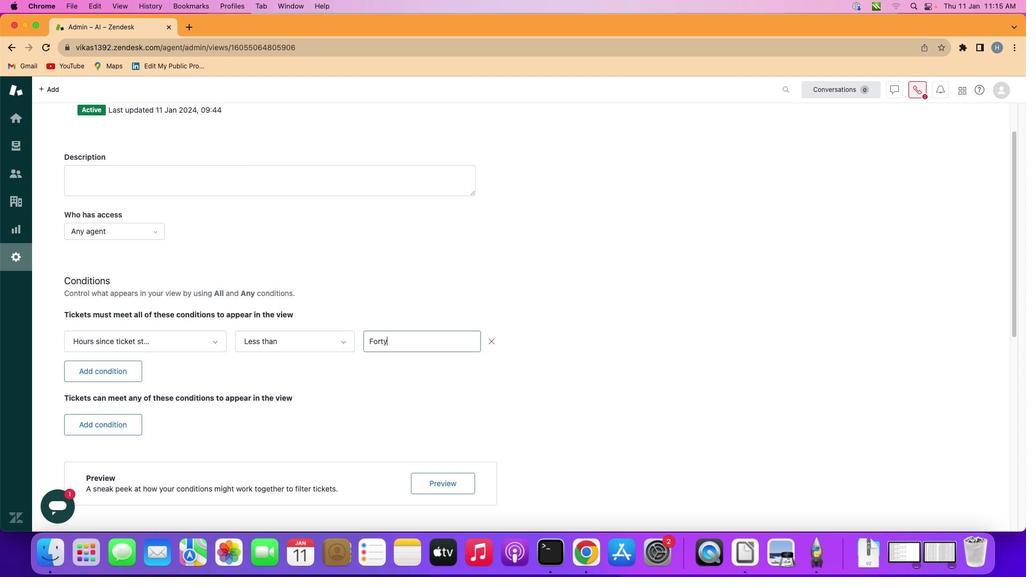 
Action: Mouse moved to (392, 373)
Screenshot: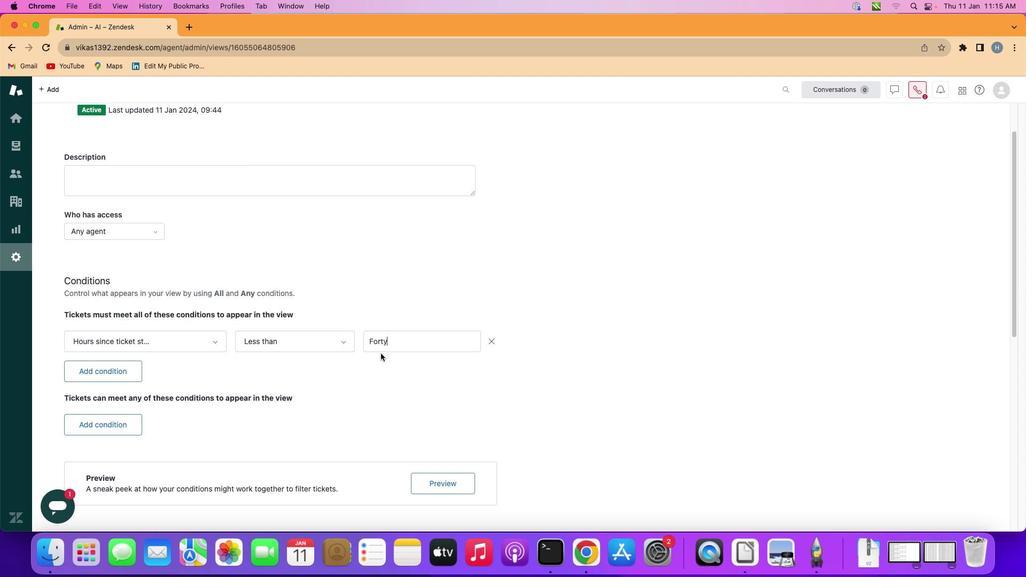 
